 Task: Use the formula "UNIQUE" in spreadsheet "Project portfolio".
Action: Mouse pressed left at (649, 179)
Screenshot: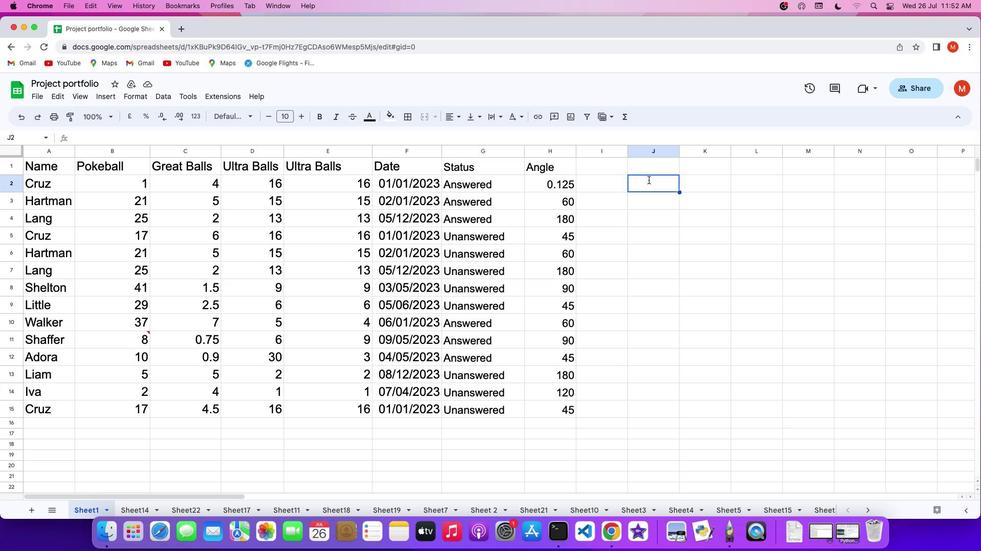 
Action: Key pressed '='
Screenshot: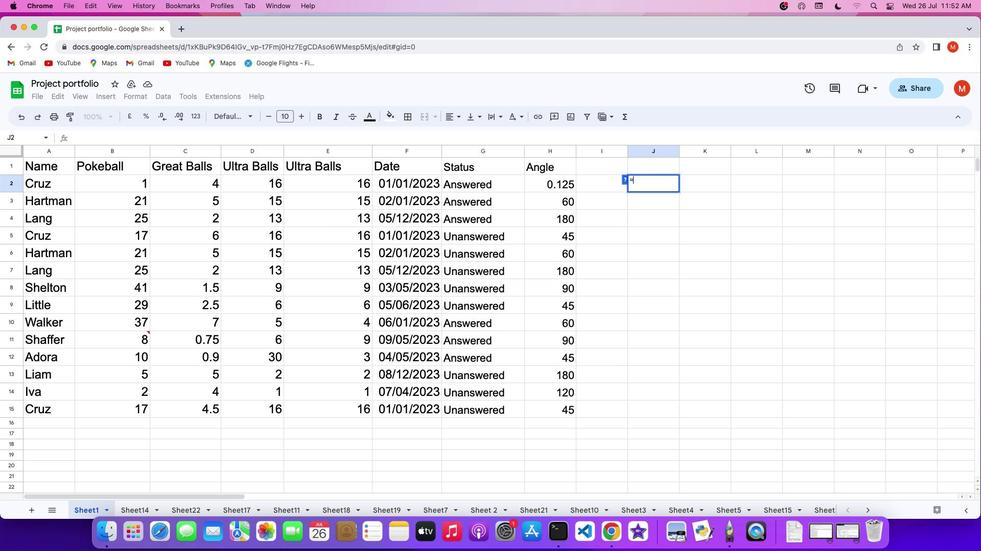 
Action: Mouse moved to (624, 121)
Screenshot: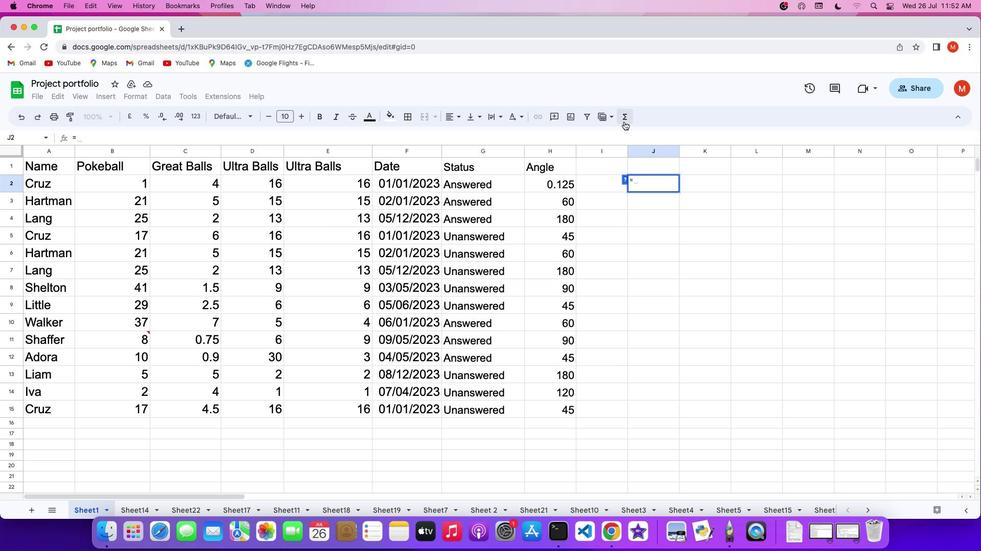 
Action: Mouse pressed left at (624, 121)
Screenshot: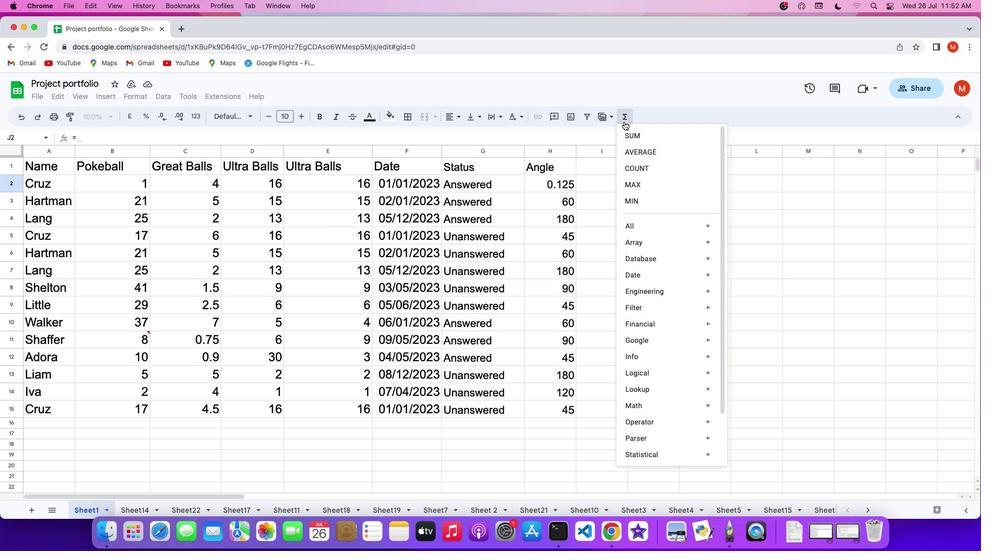 
Action: Mouse moved to (755, 427)
Screenshot: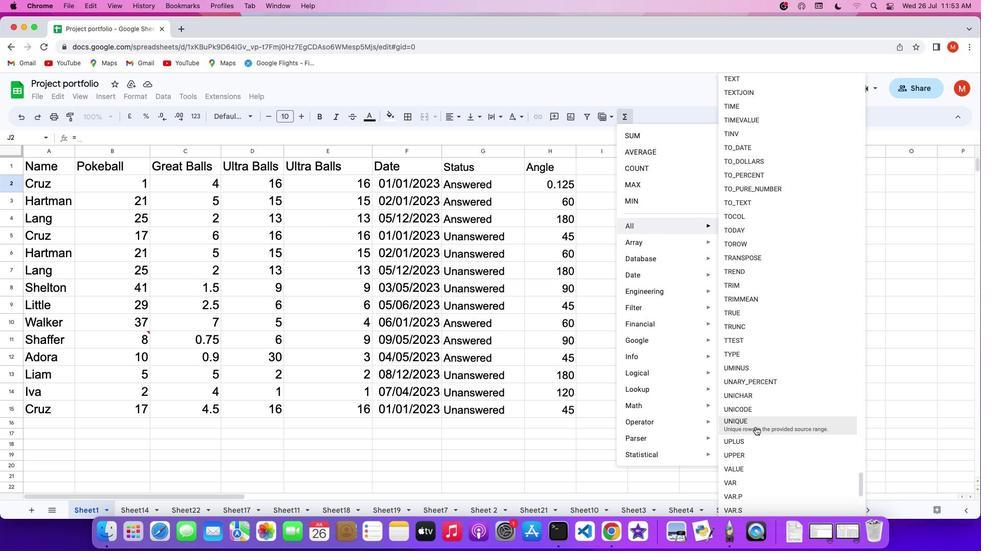 
Action: Mouse pressed left at (755, 427)
Screenshot: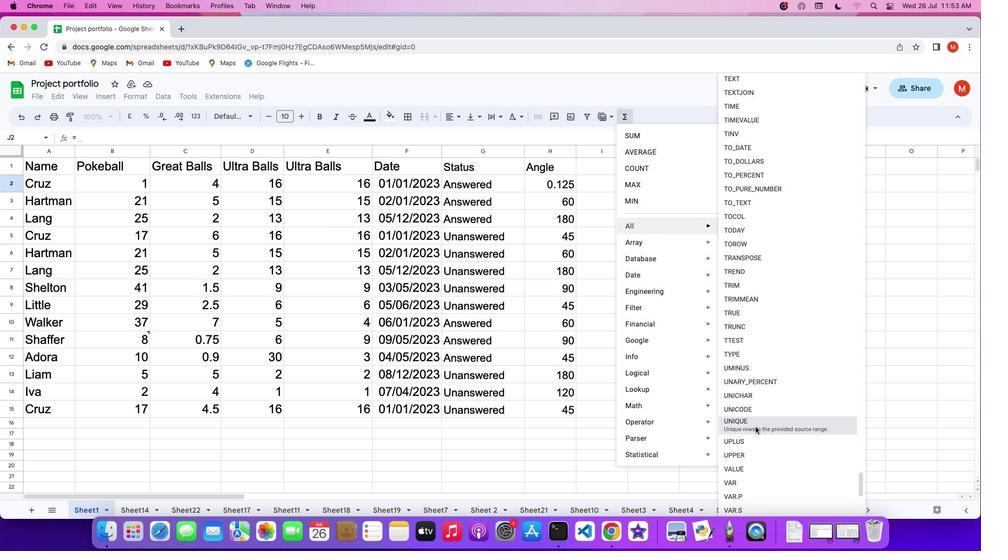 
Action: Mouse moved to (130, 180)
Screenshot: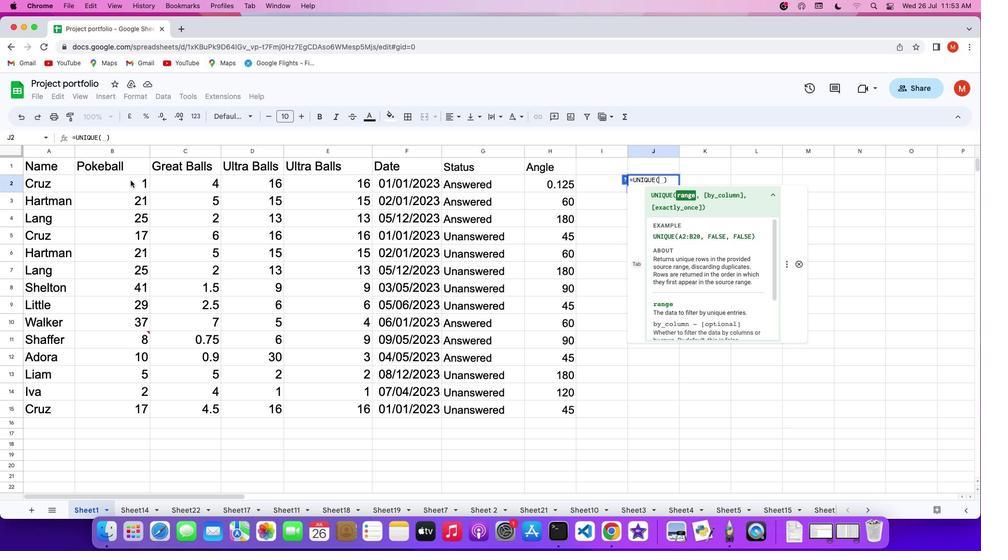
Action: Mouse pressed left at (130, 180)
Screenshot: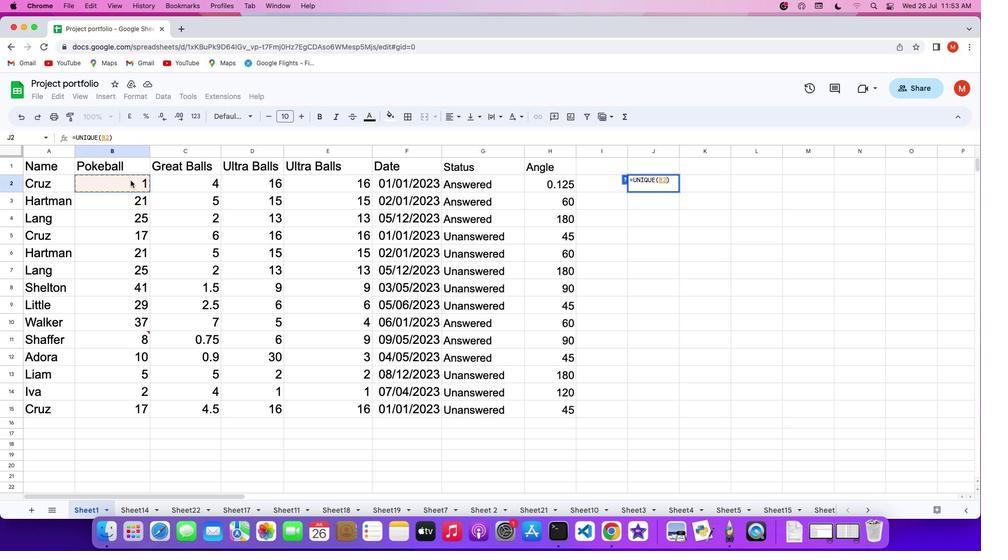 
Action: Mouse moved to (219, 412)
Screenshot: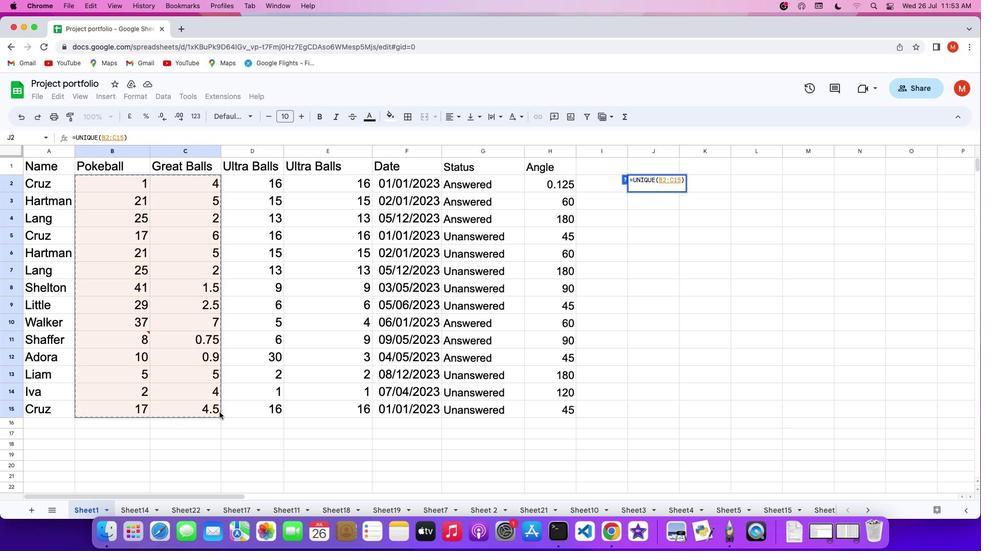 
Action: Key pressed ','Key.shift'F''a''l''s''e'','Key.shift'F''a''l''s''e'Key.enter
Screenshot: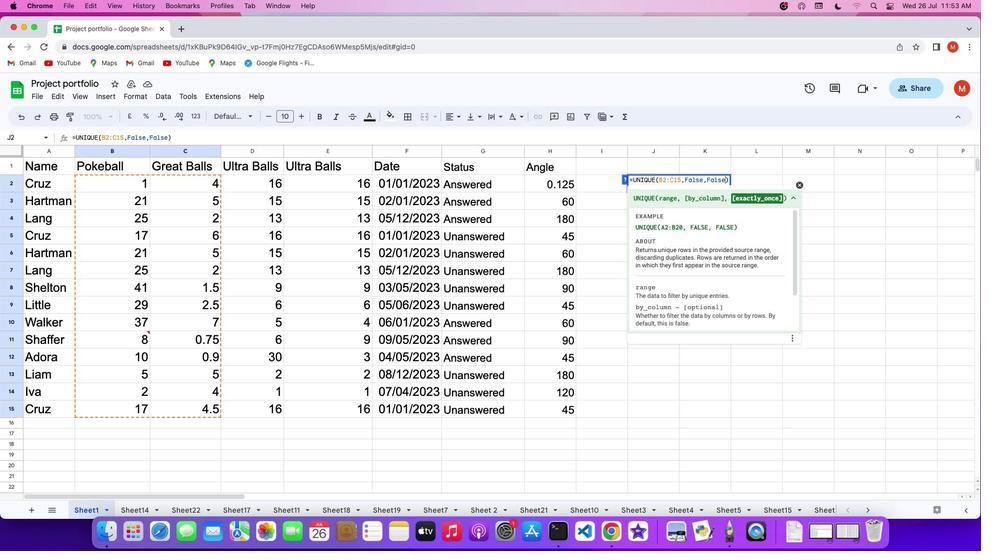 
